 Task: Check how to setup "Test a bot in a live web widget".
Action: Mouse pressed left at (854, 137)
Screenshot: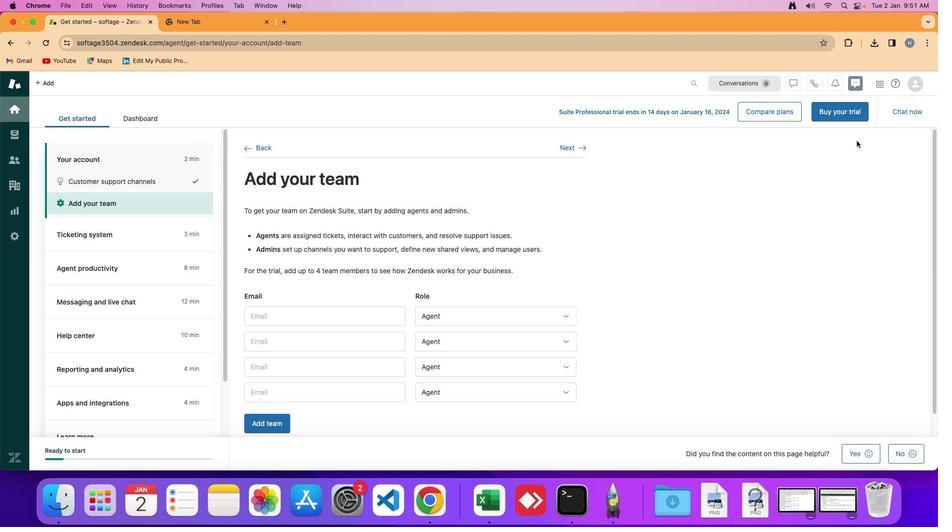 
Action: Mouse moved to (896, 82)
Screenshot: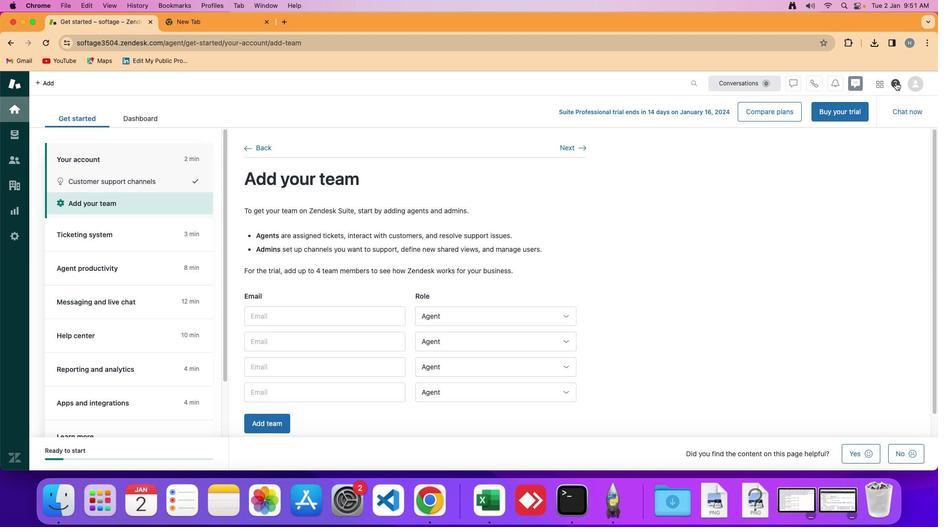 
Action: Mouse pressed left at (896, 82)
Screenshot: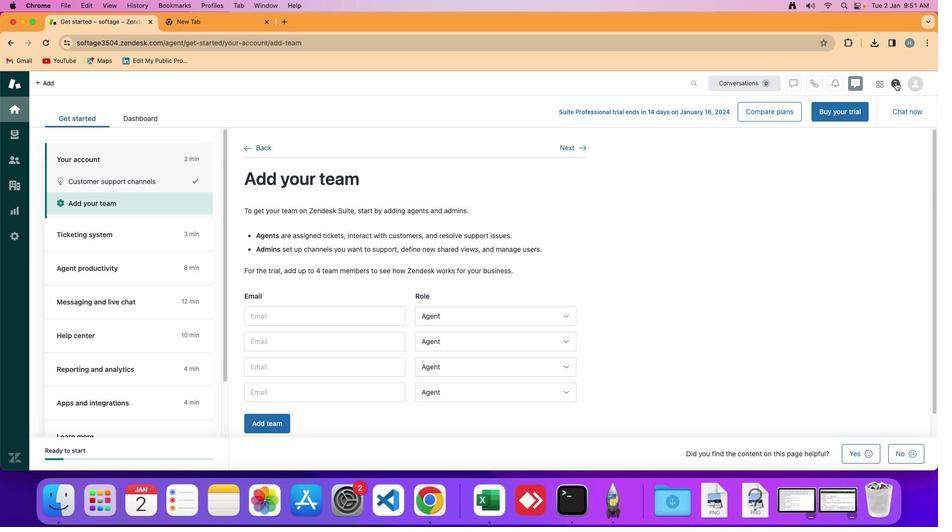 
Action: Mouse moved to (846, 284)
Screenshot: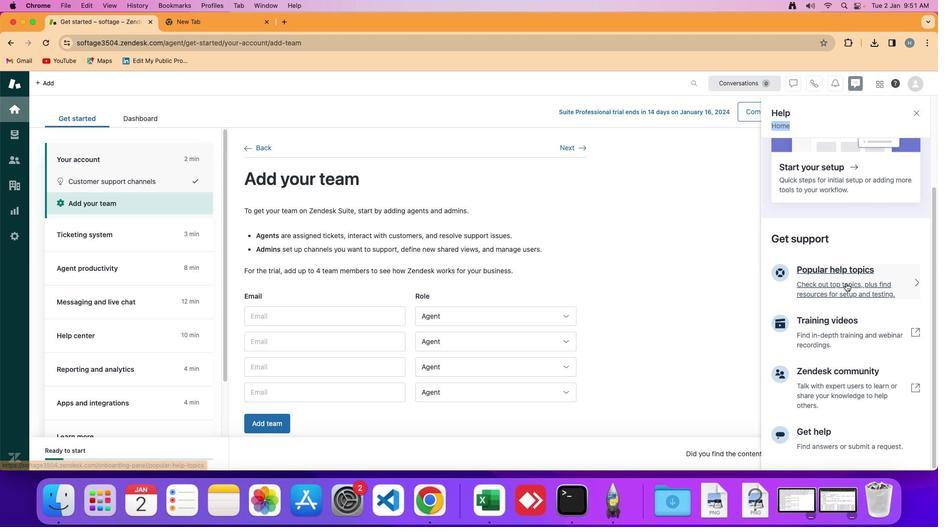
Action: Mouse pressed left at (846, 284)
Screenshot: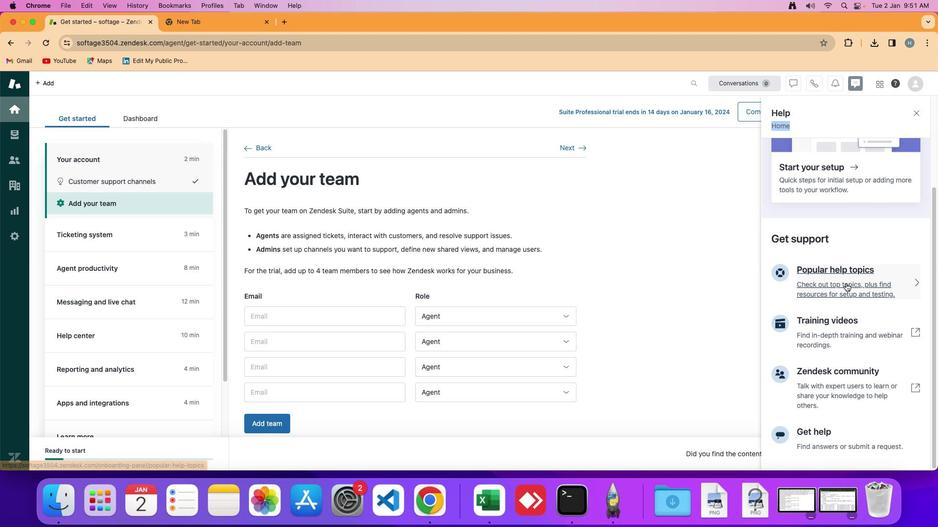 
Action: Mouse moved to (847, 284)
Screenshot: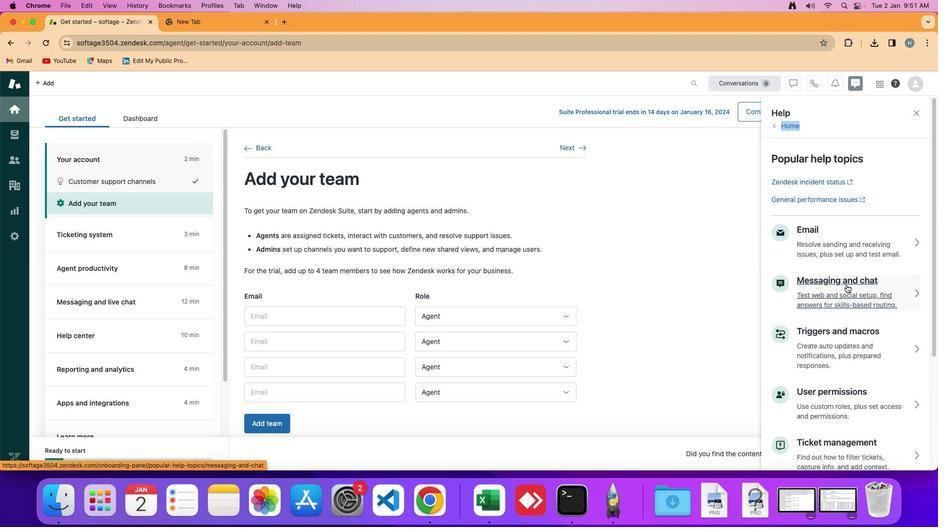 
Action: Mouse pressed left at (847, 284)
Screenshot: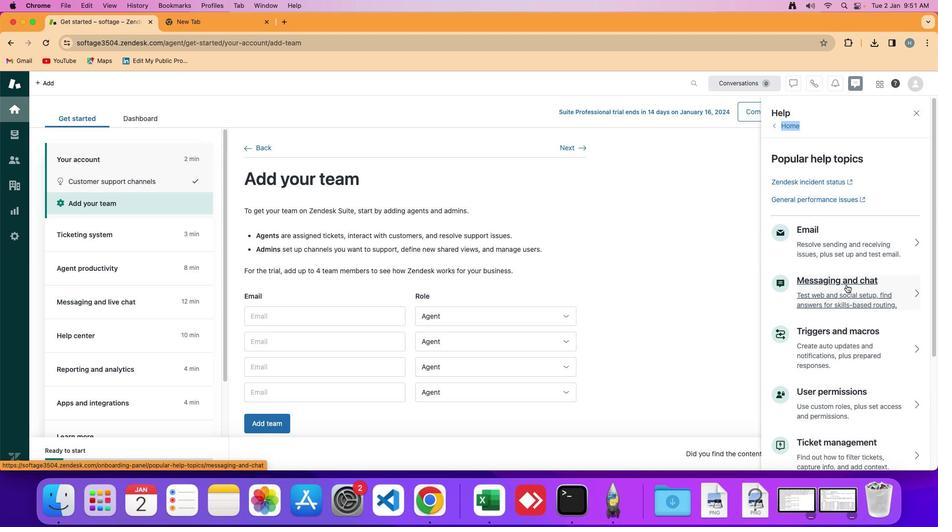 
Action: Mouse moved to (844, 326)
Screenshot: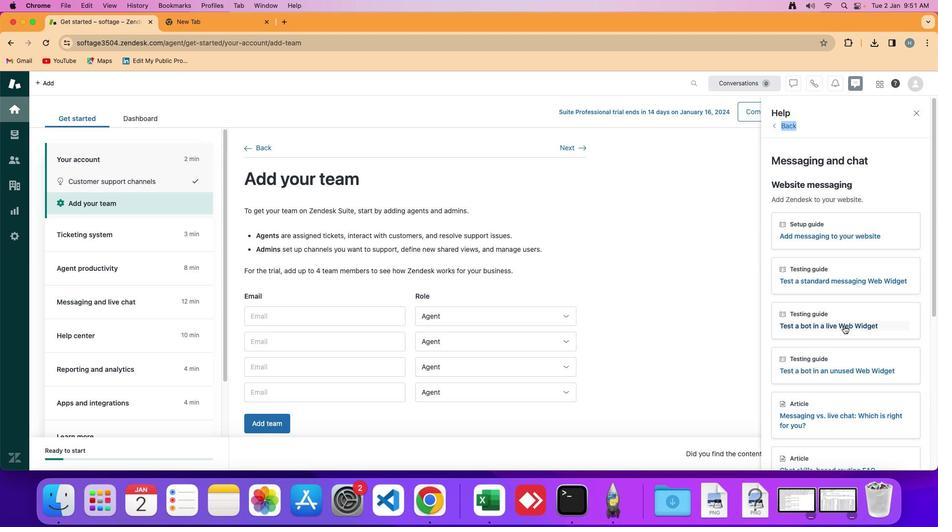 
Action: Mouse pressed left at (844, 326)
Screenshot: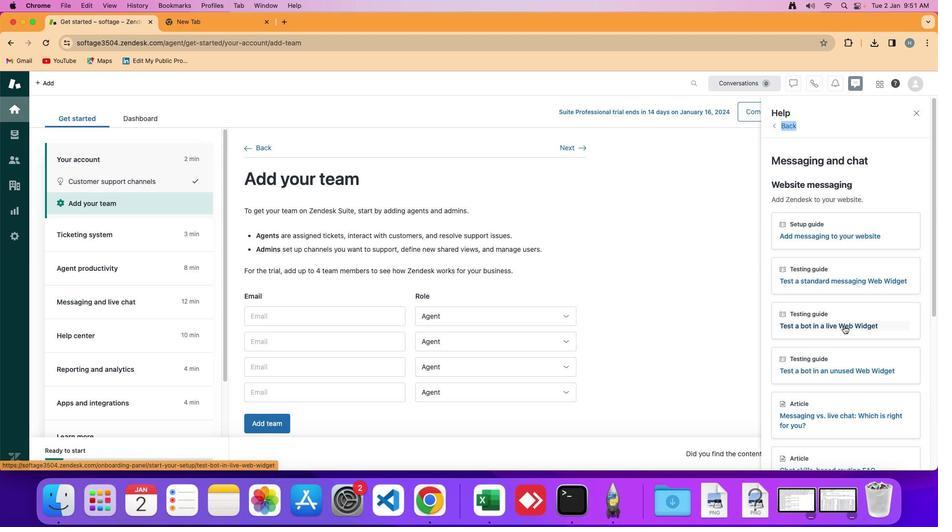 
